 Task: For heading Arial black with underline.  font size for heading18,  'Change the font style of data to'Calibri.  and font size to 9,  Change the alignment of both headline & data to Align center.  In the sheet  Expense Tracker Templatebook
Action: Mouse moved to (888, 116)
Screenshot: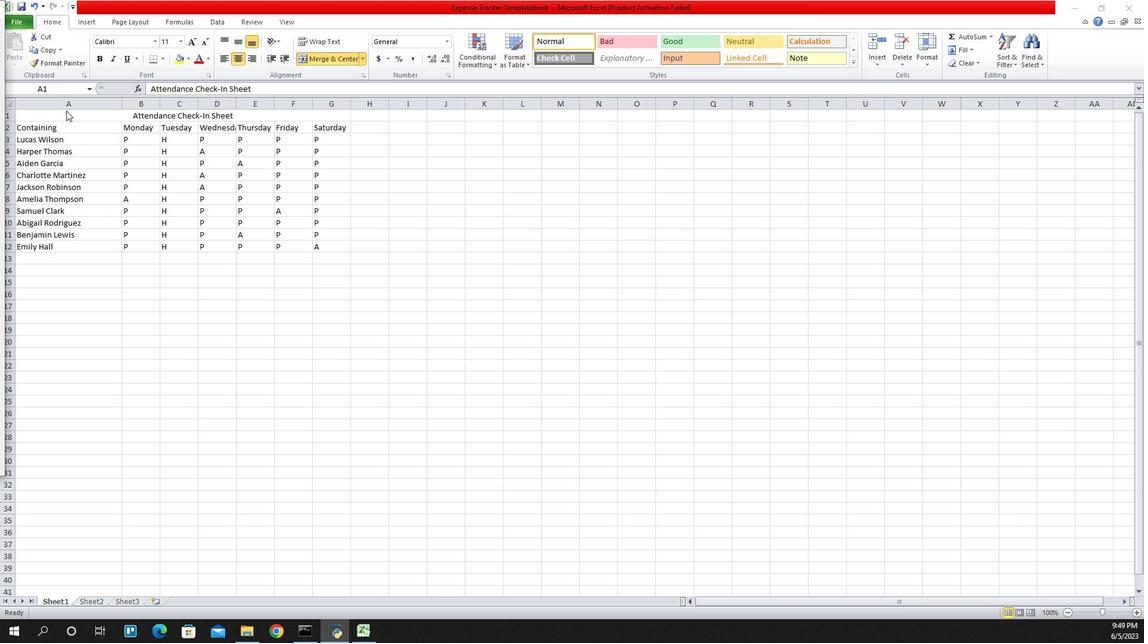 
Action: Mouse pressed left at (888, 116)
Screenshot: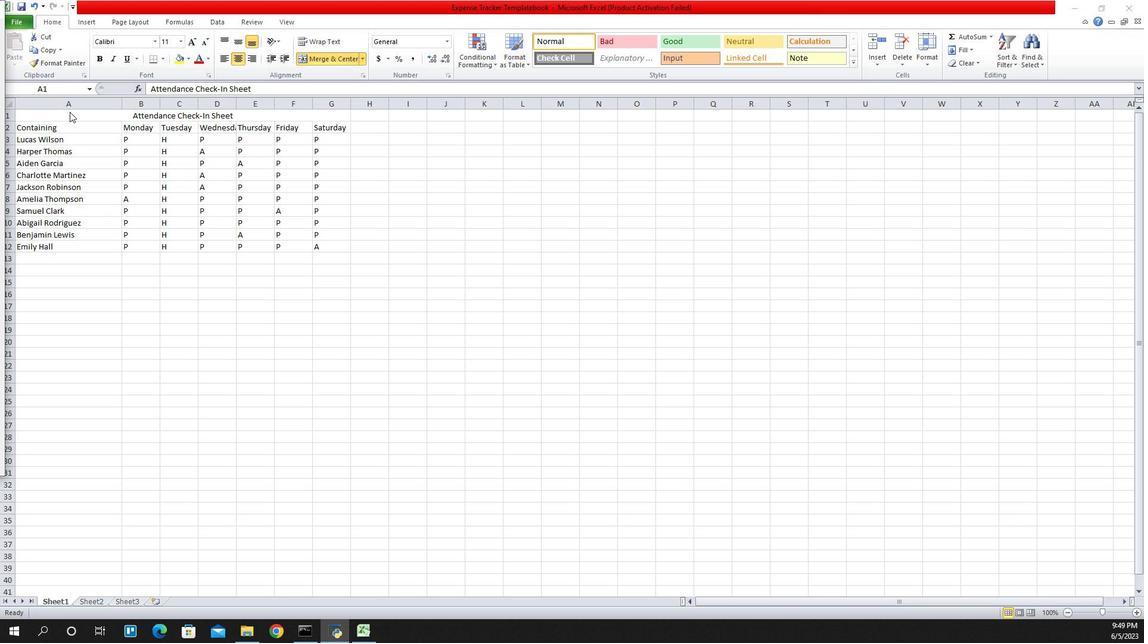 
Action: Mouse moved to (970, 45)
Screenshot: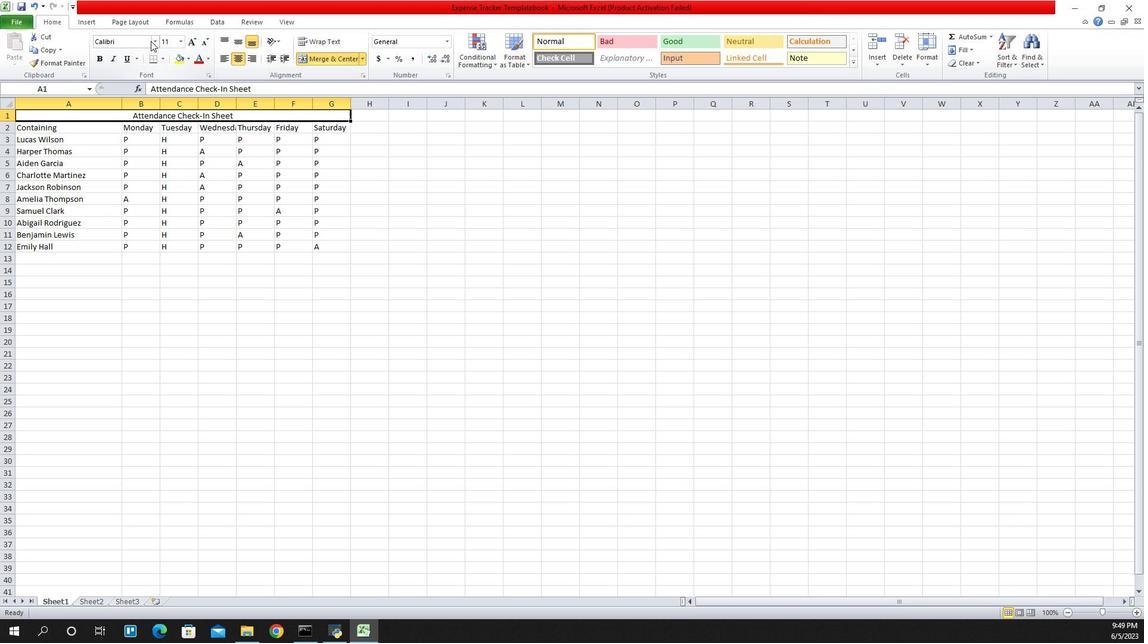 
Action: Mouse pressed left at (970, 45)
Screenshot: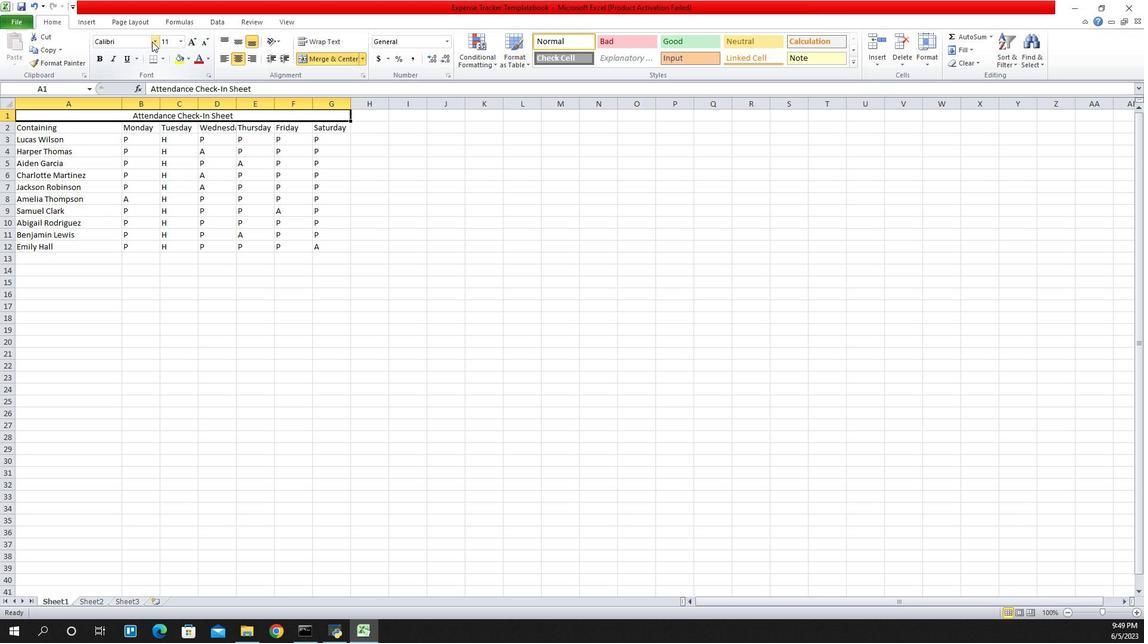 
Action: Mouse moved to (976, 151)
Screenshot: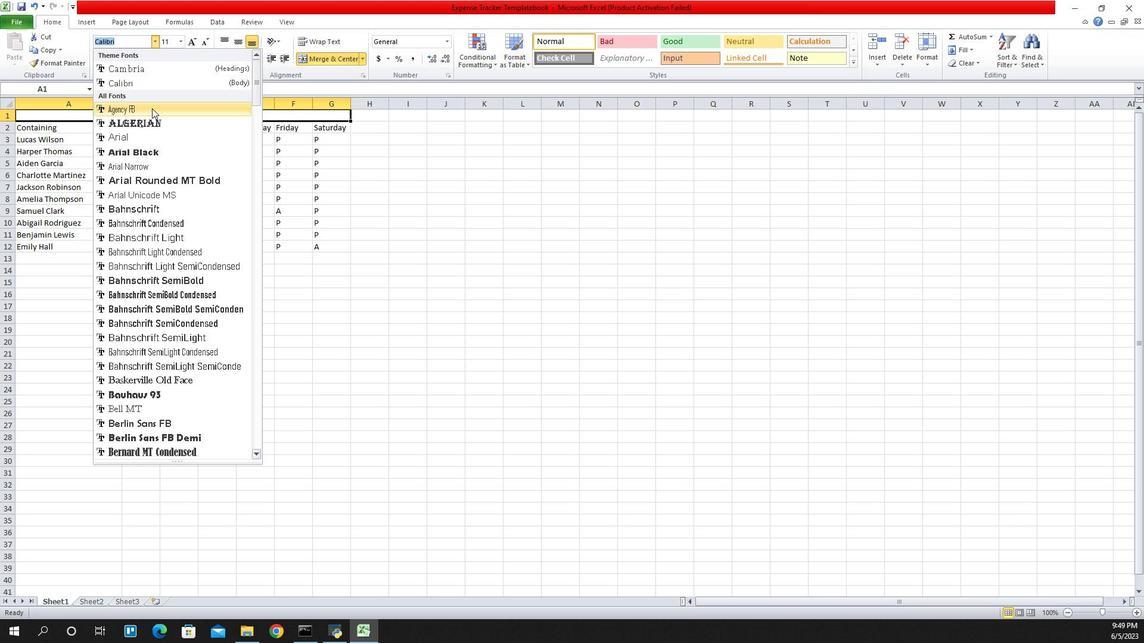 
Action: Mouse pressed left at (976, 151)
Screenshot: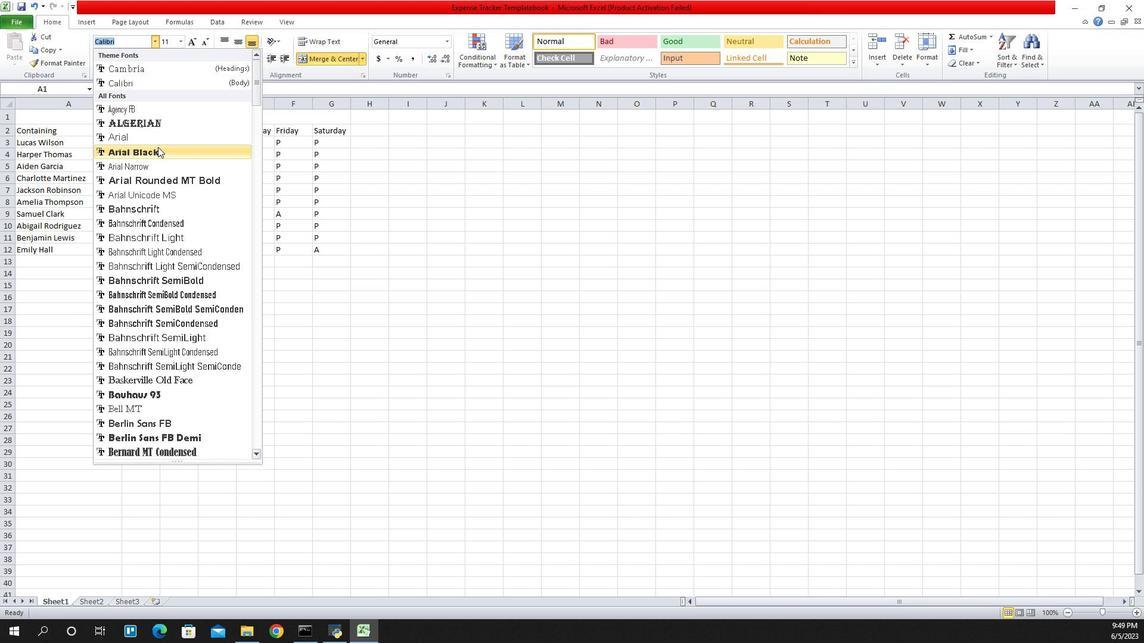 
Action: Mouse moved to (943, 61)
Screenshot: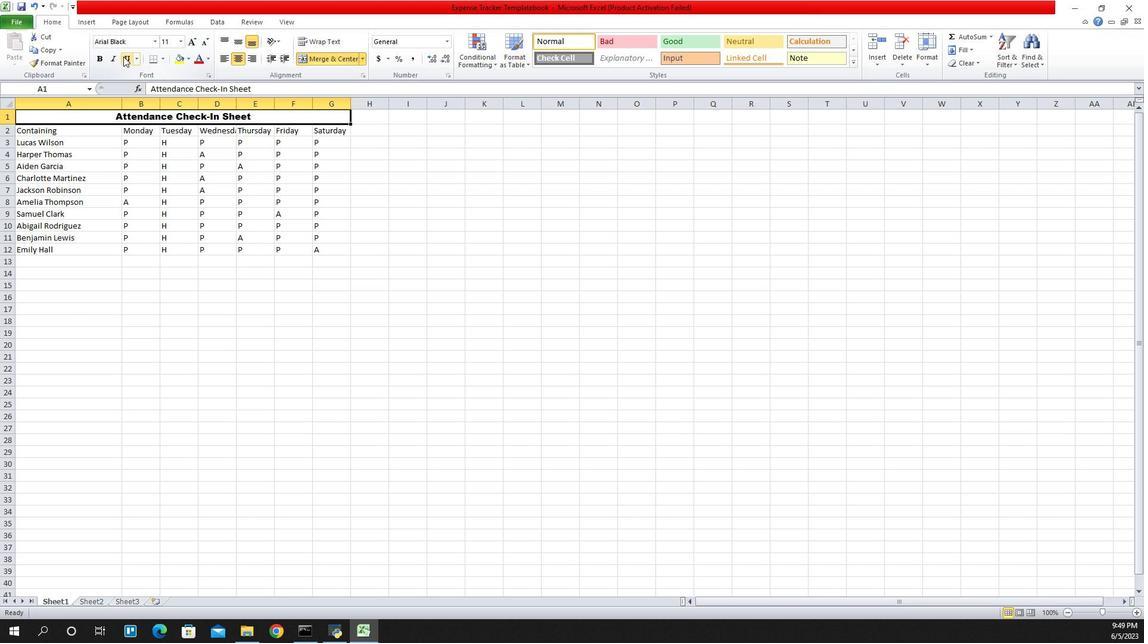 
Action: Mouse pressed left at (943, 61)
Screenshot: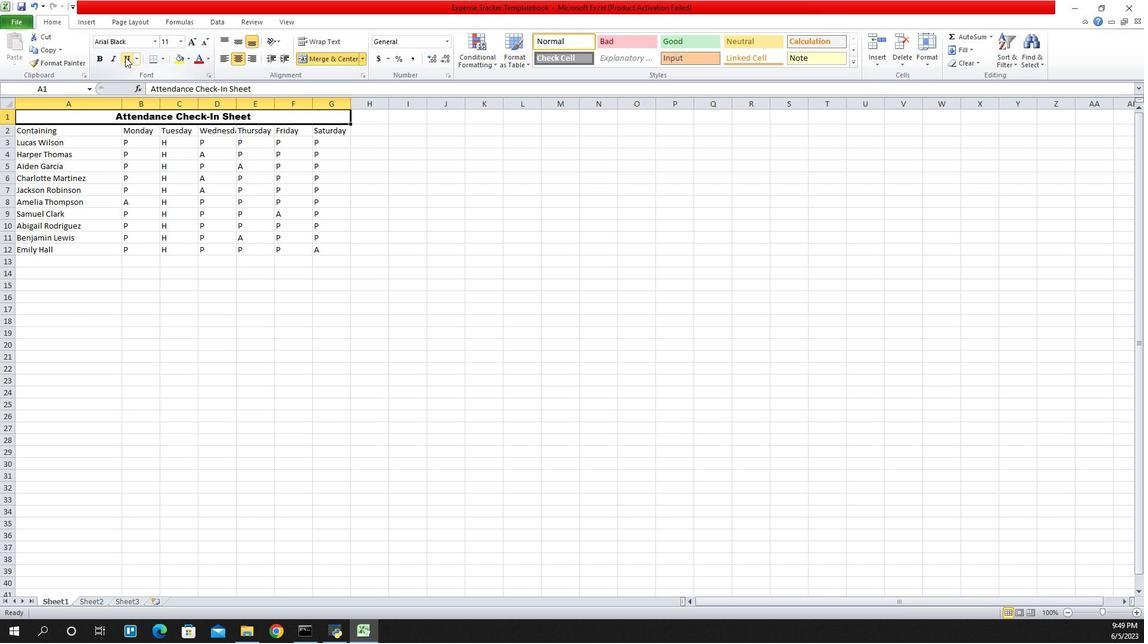 
Action: Mouse moved to (999, 48)
Screenshot: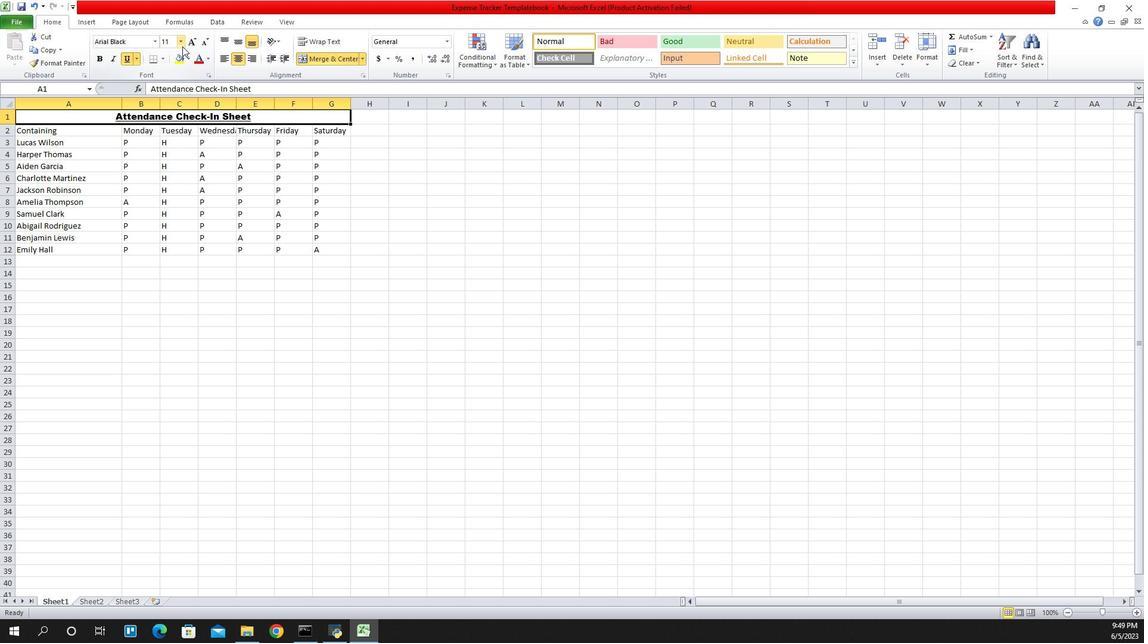 
Action: Mouse pressed left at (999, 48)
Screenshot: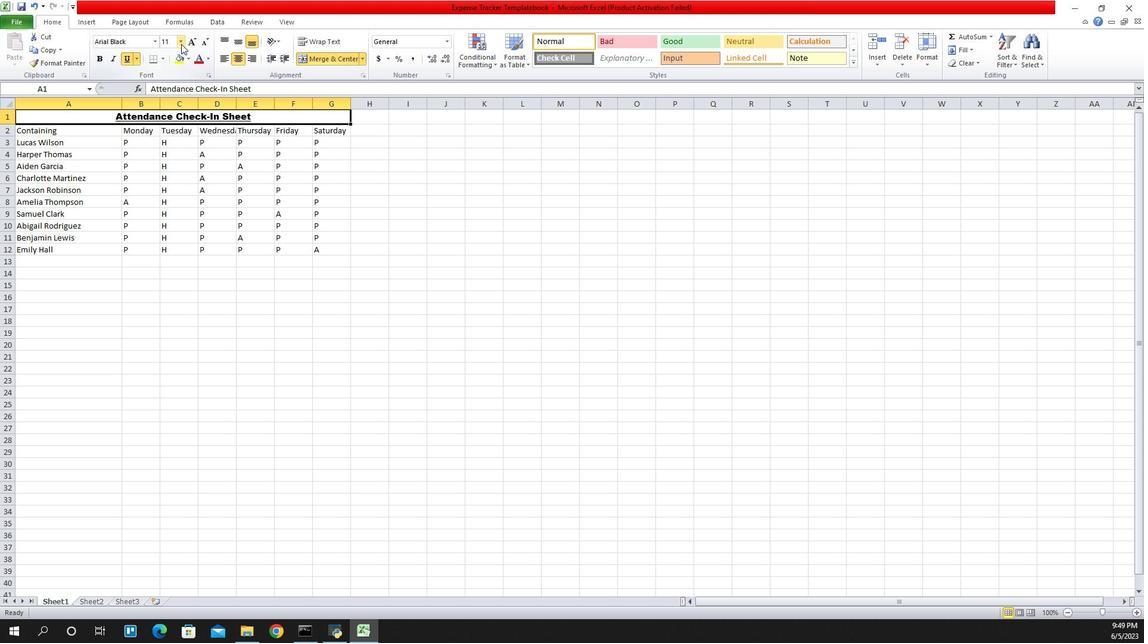 
Action: Mouse moved to (991, 129)
Screenshot: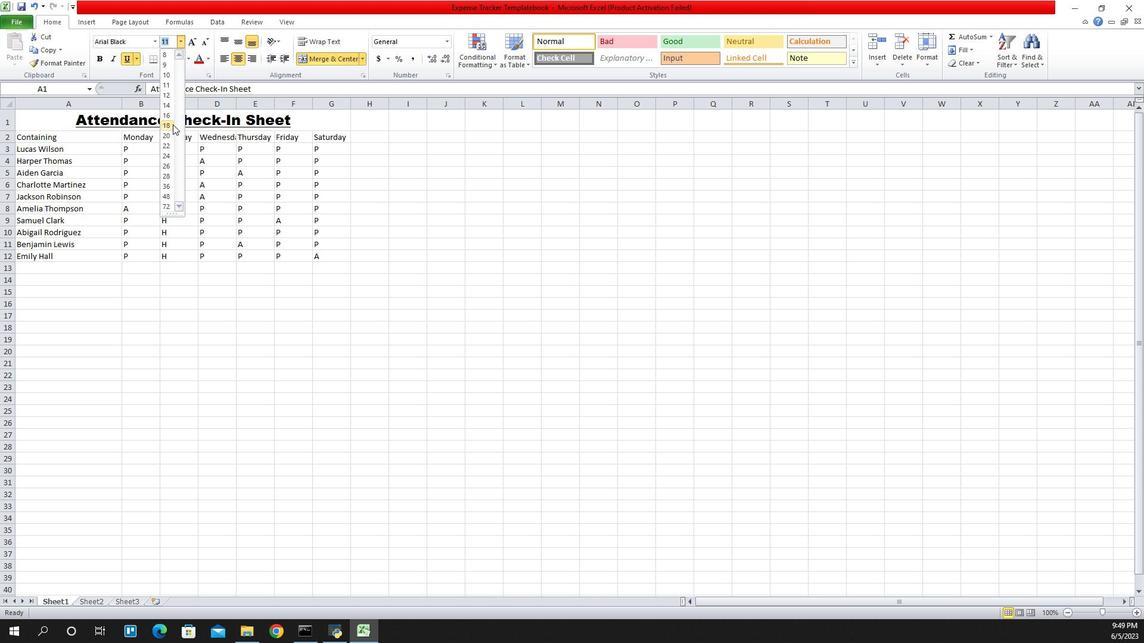 
Action: Mouse pressed left at (991, 129)
Screenshot: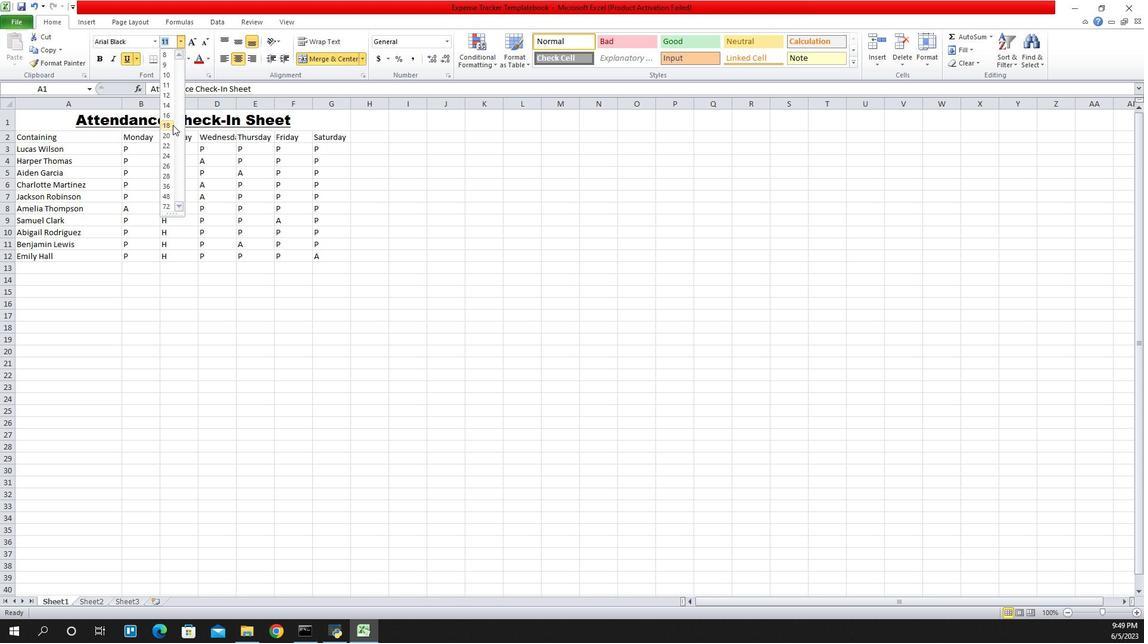 
Action: Mouse moved to (849, 140)
Screenshot: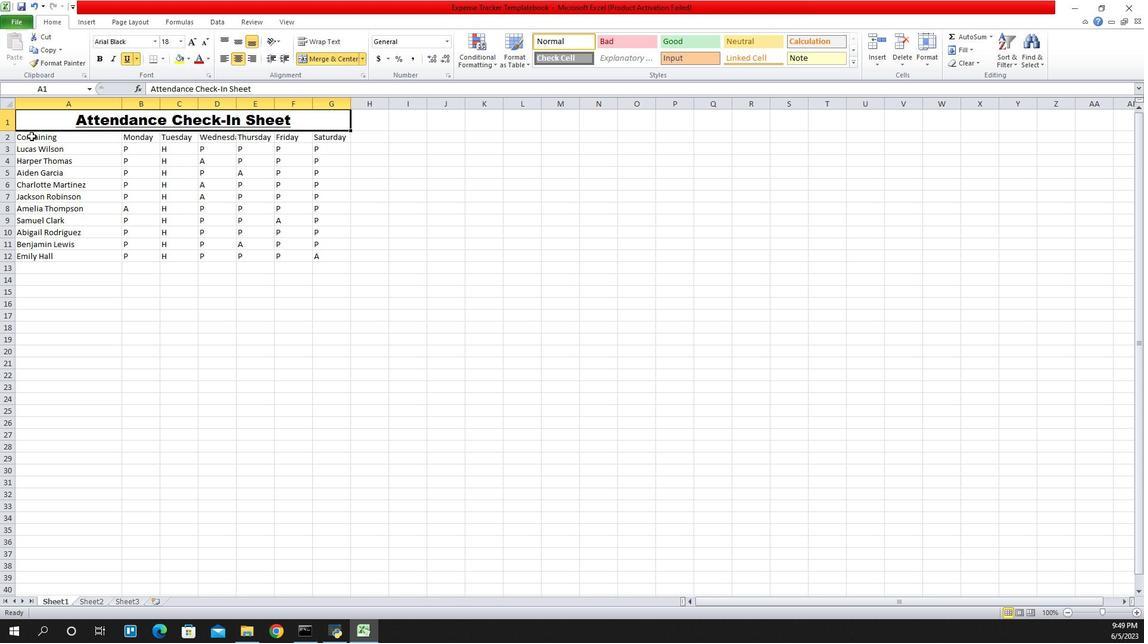 
Action: Mouse pressed left at (849, 140)
Screenshot: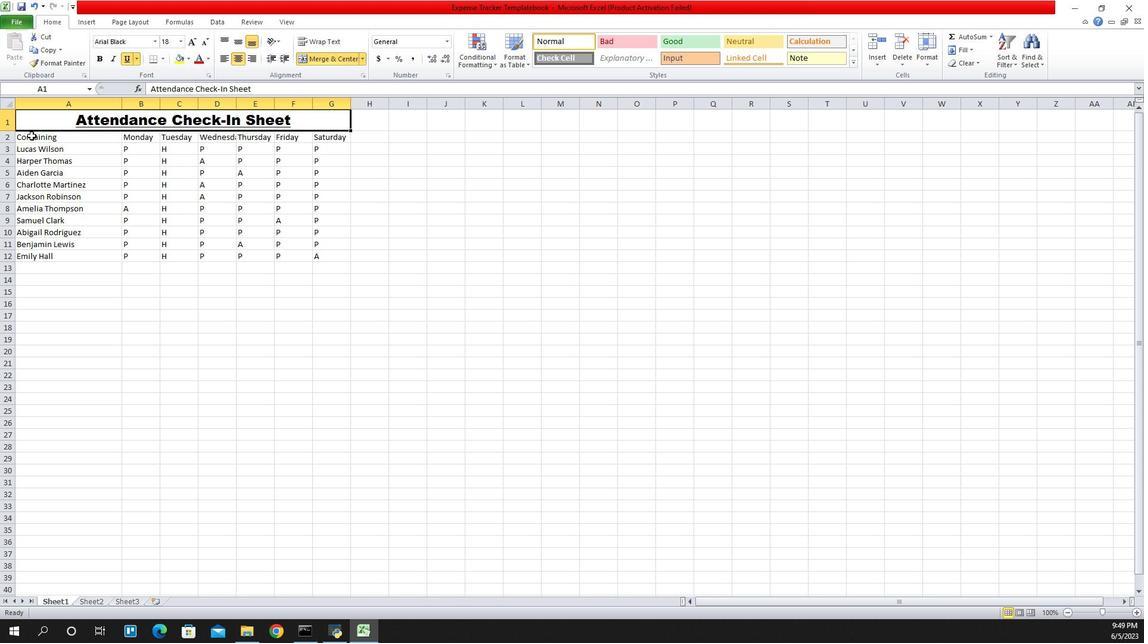 
Action: Mouse moved to (971, 41)
Screenshot: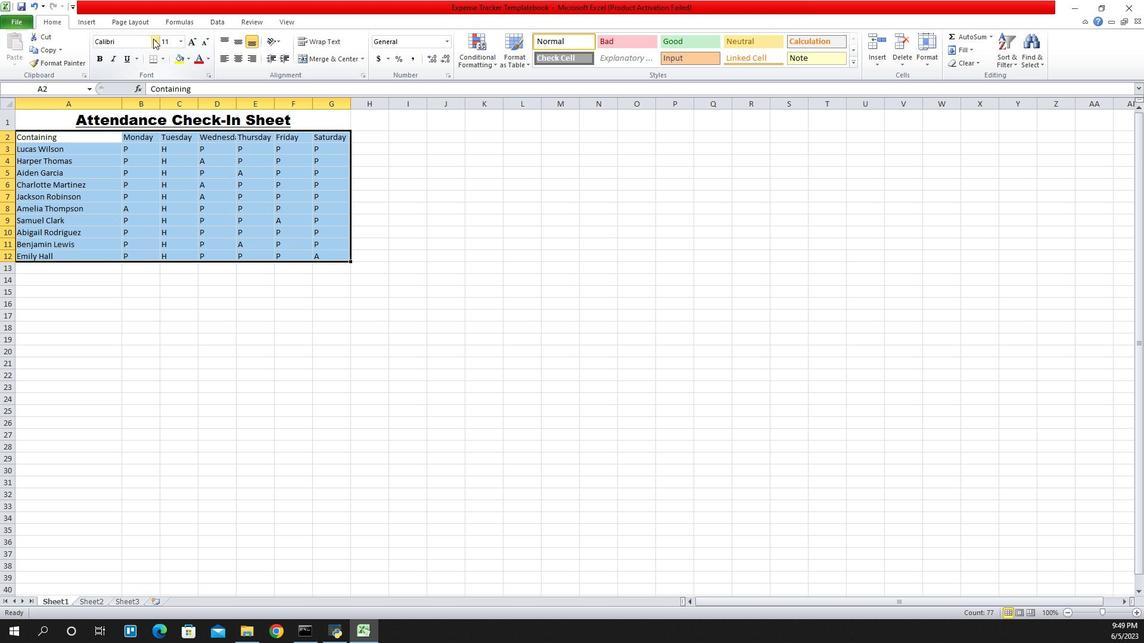 
Action: Mouse pressed left at (971, 41)
Screenshot: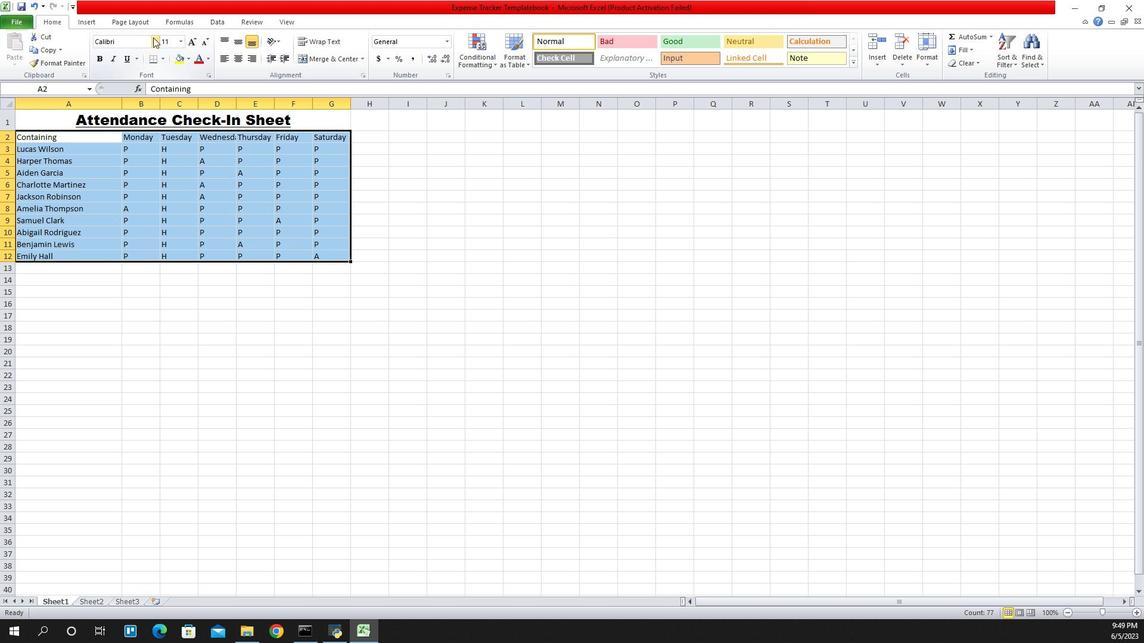 
Action: Mouse moved to (969, 92)
Screenshot: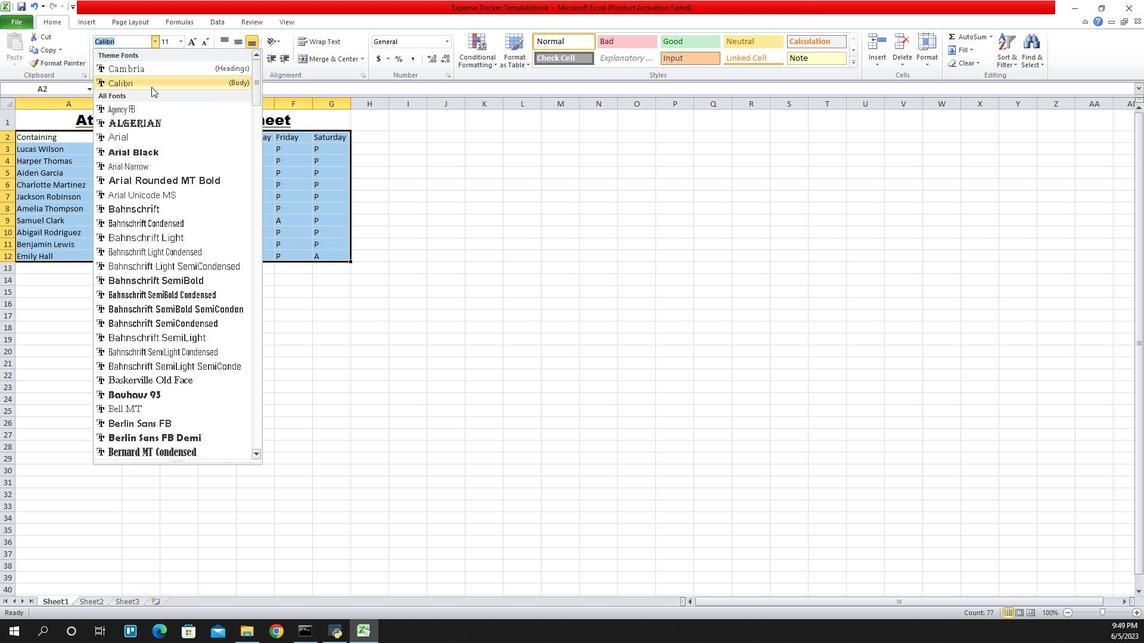 
Action: Mouse pressed left at (969, 92)
Screenshot: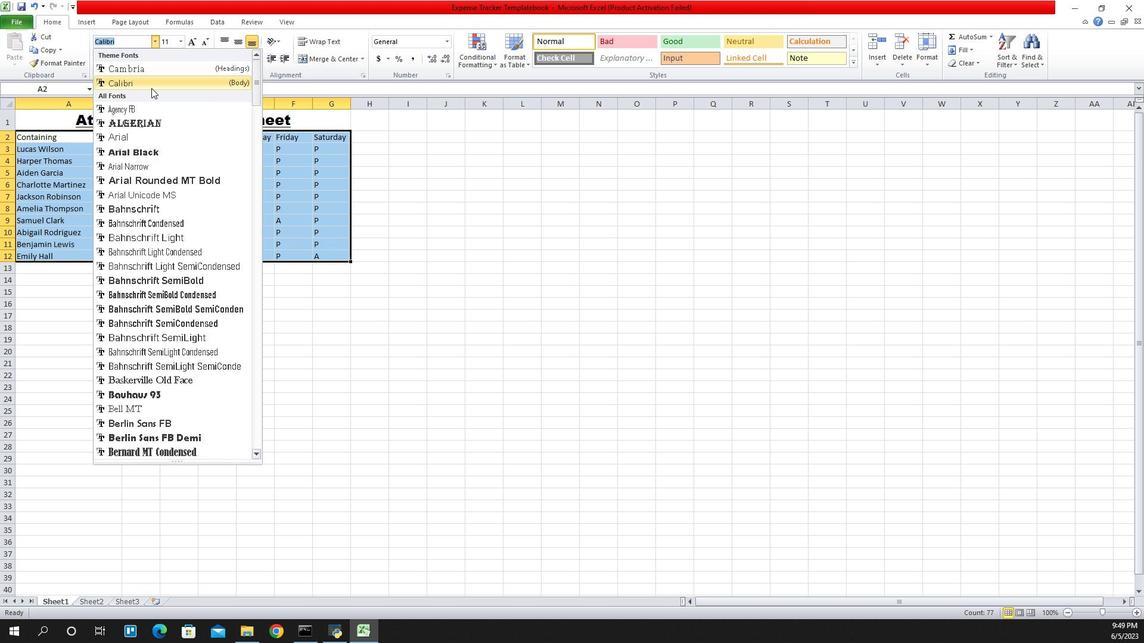 
Action: Mouse moved to (1001, 45)
Screenshot: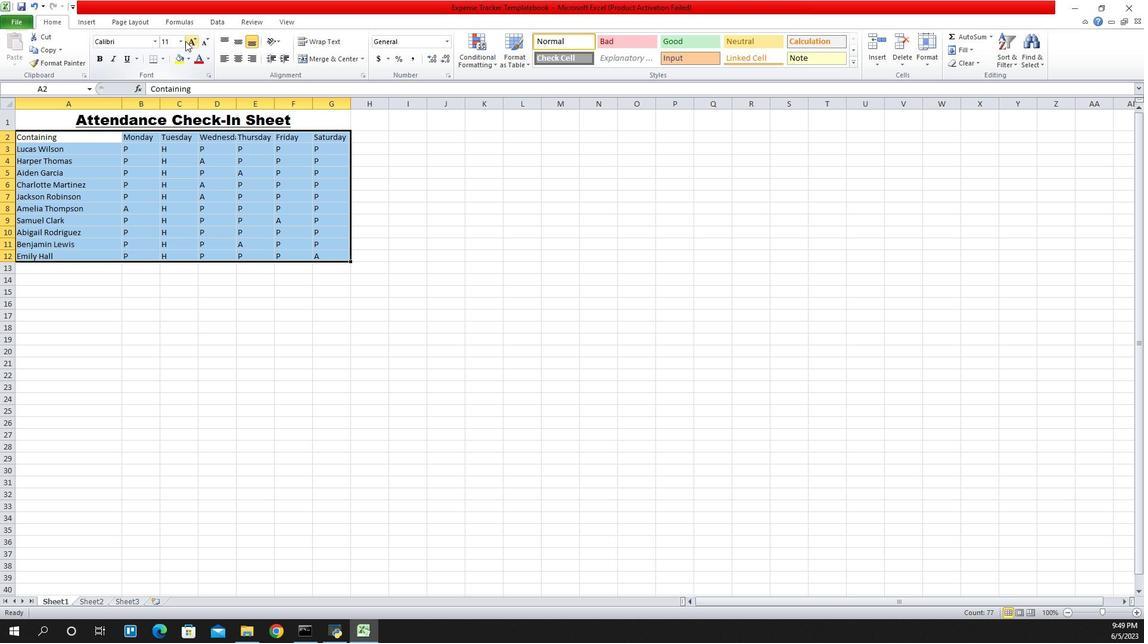 
Action: Mouse pressed left at (1001, 45)
Screenshot: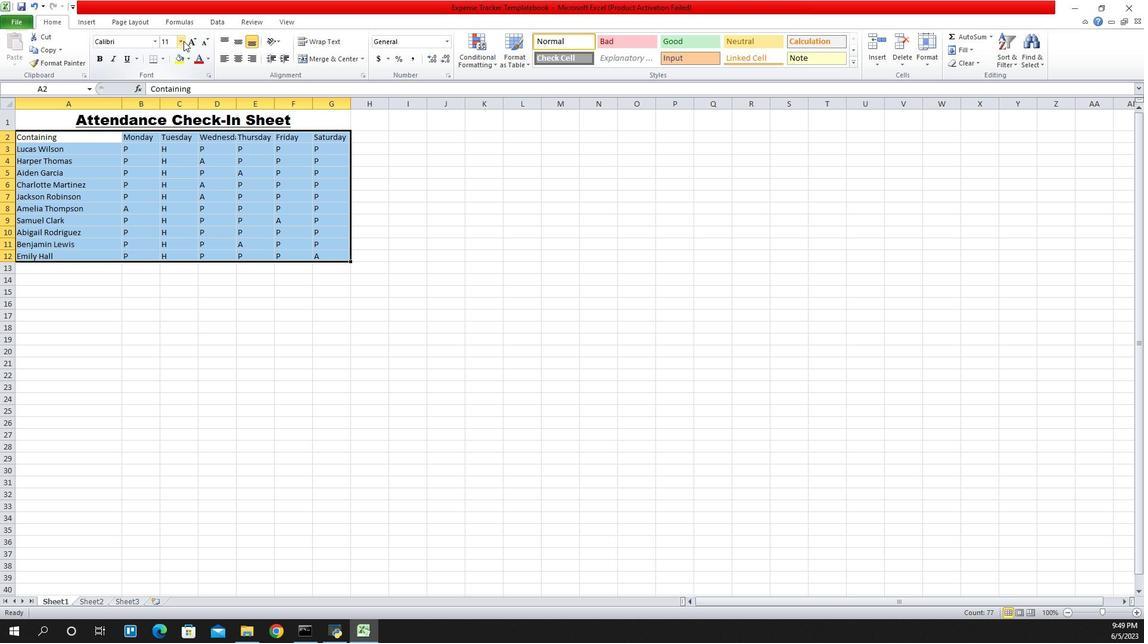 
Action: Mouse moved to (987, 66)
Screenshot: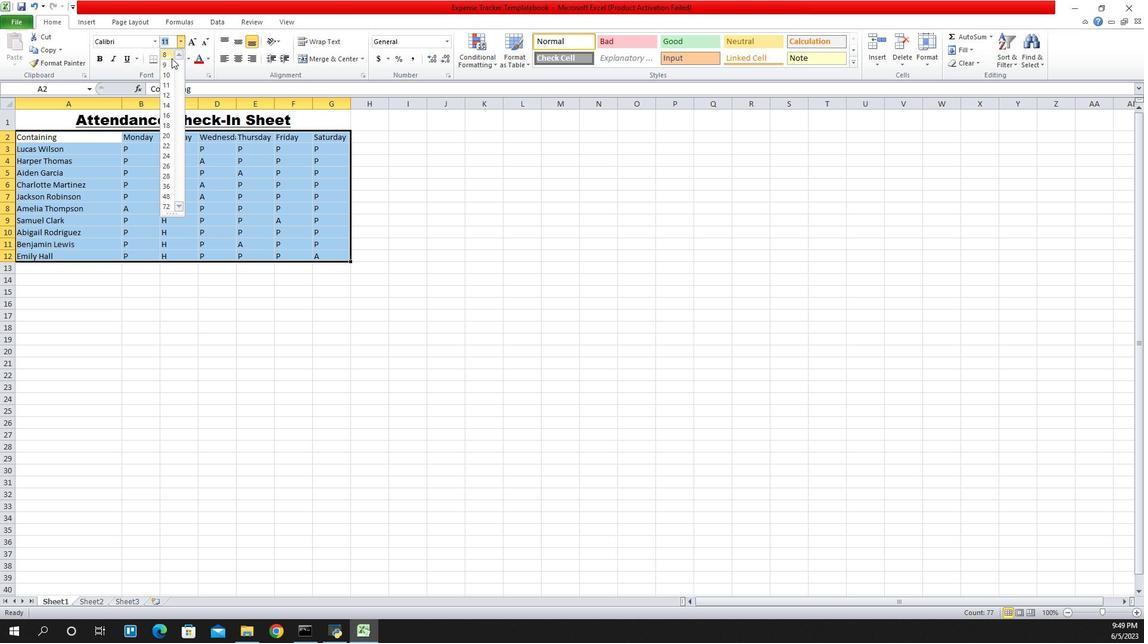 
Action: Mouse pressed left at (987, 66)
Screenshot: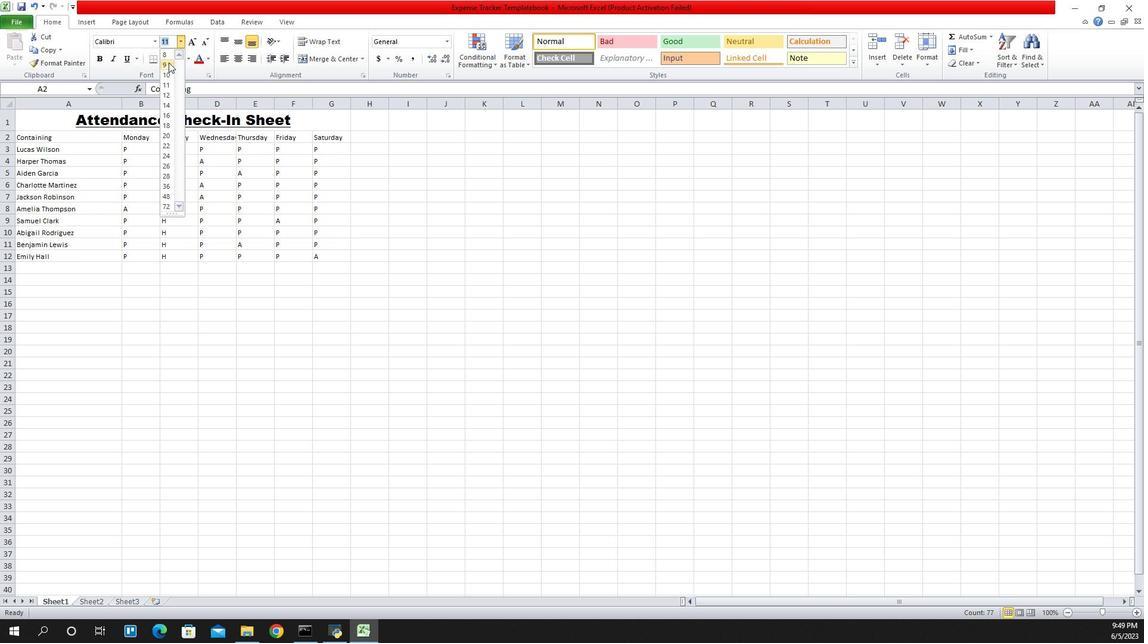 
Action: Mouse moved to (889, 120)
Screenshot: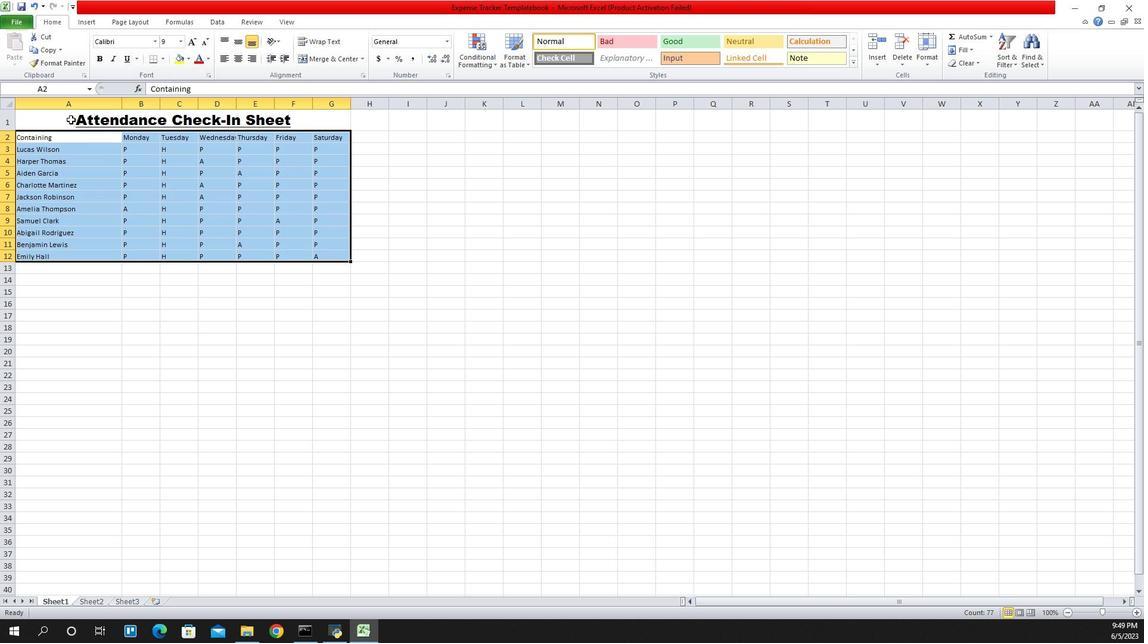 
Action: Mouse pressed left at (889, 120)
Screenshot: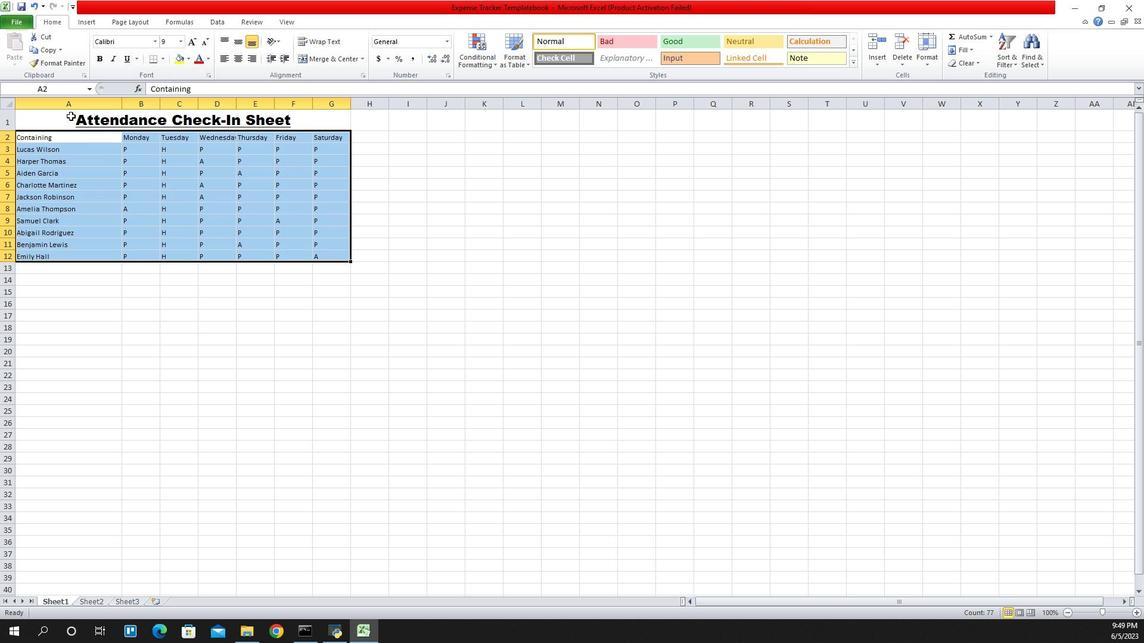 
Action: Mouse moved to (1053, 59)
Screenshot: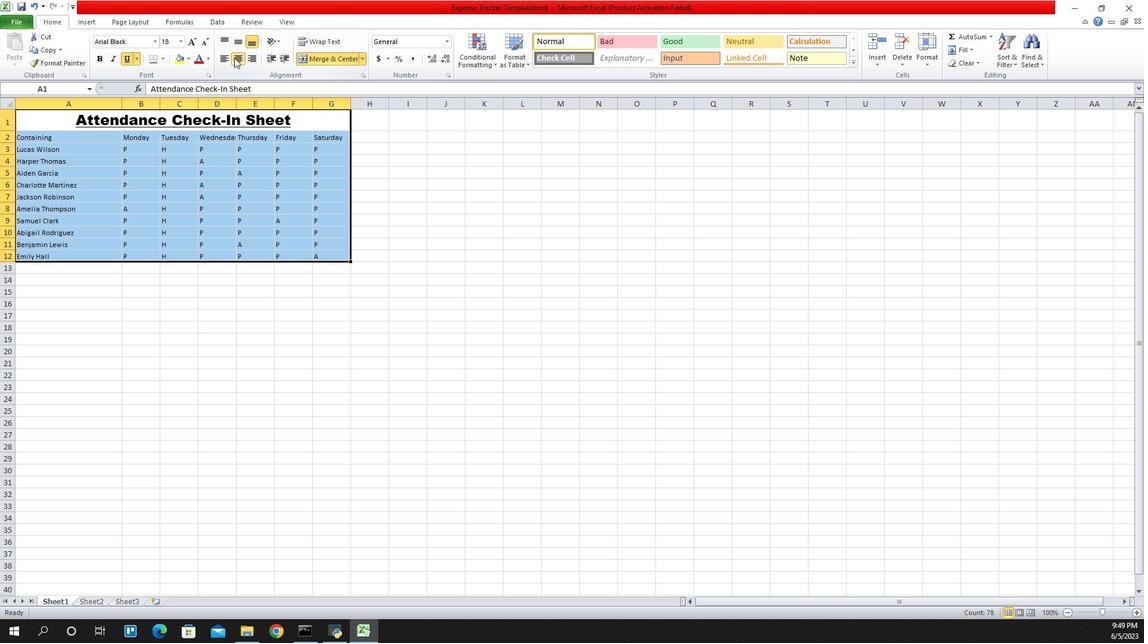 
Action: Mouse pressed left at (1053, 59)
Screenshot: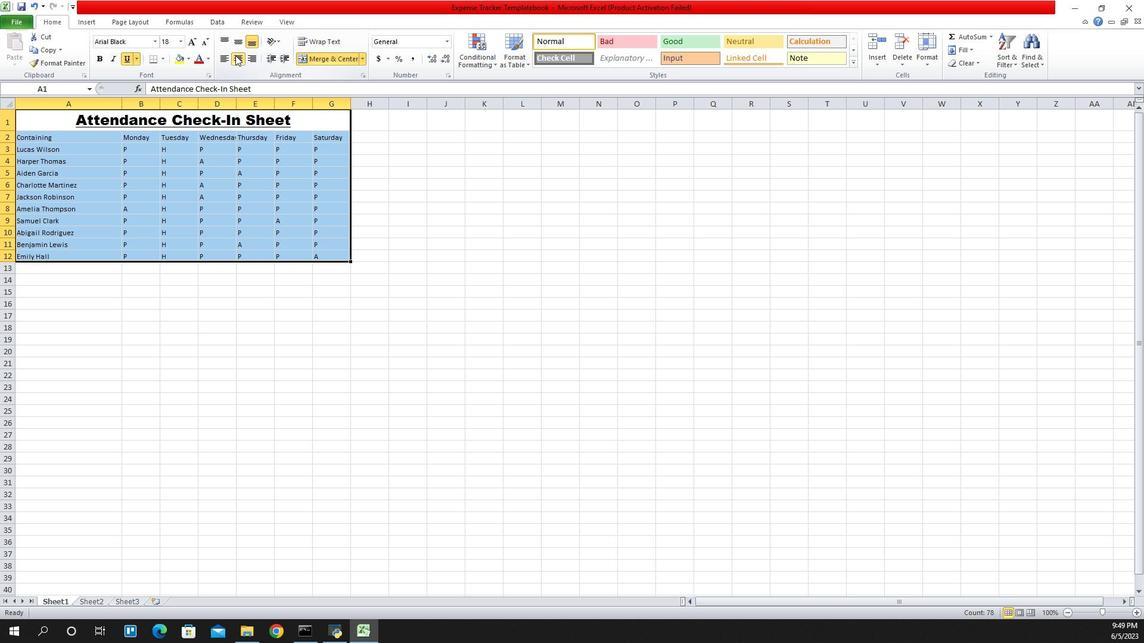
Action: Mouse pressed left at (1053, 59)
Screenshot: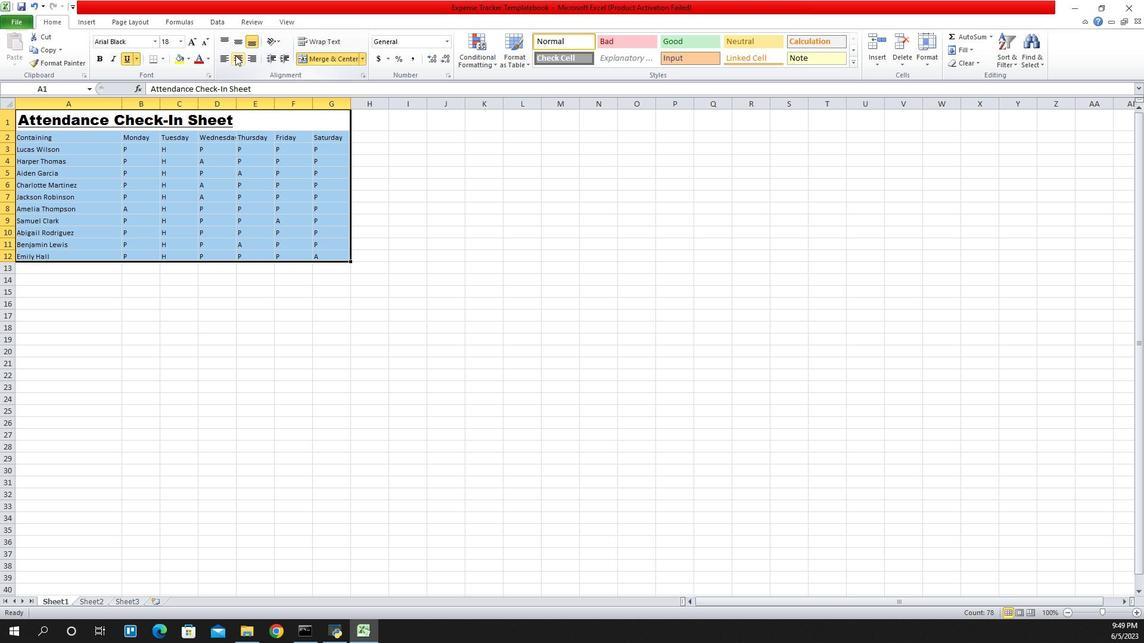 
